 Task: Add Microsoft excel to skills.
Action: Mouse moved to (633, 81)
Screenshot: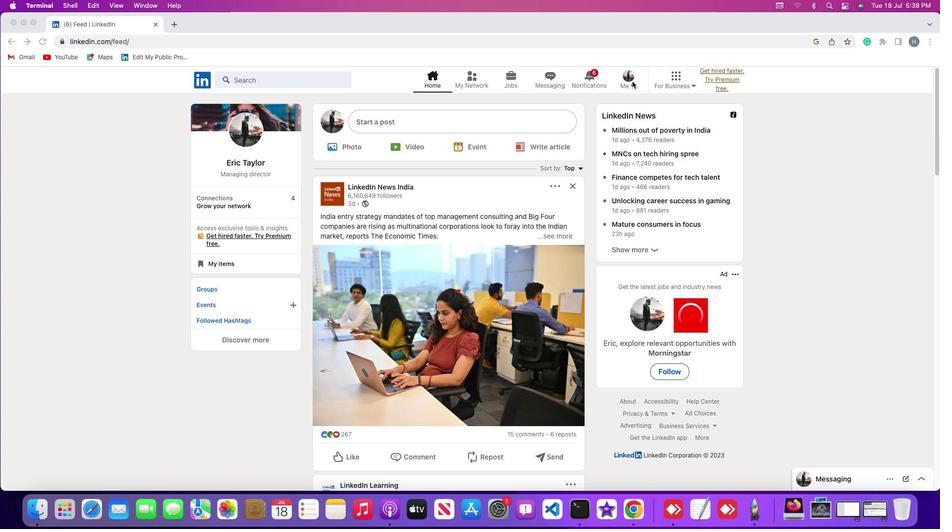 
Action: Mouse pressed left at (633, 81)
Screenshot: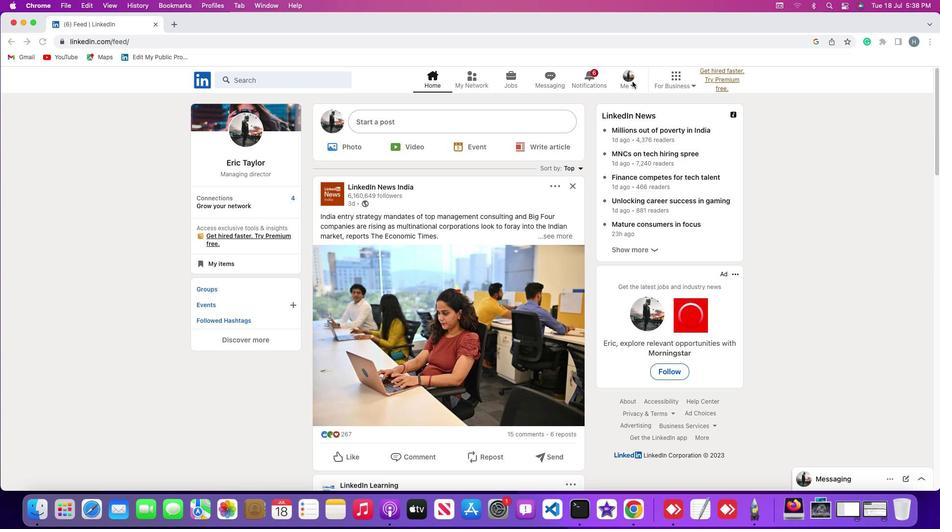 
Action: Mouse moved to (633, 84)
Screenshot: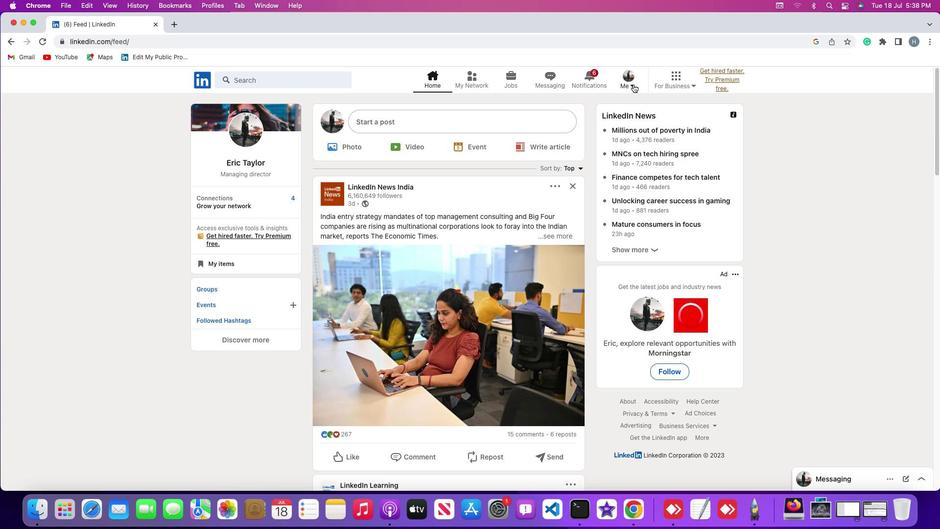
Action: Mouse pressed left at (633, 84)
Screenshot: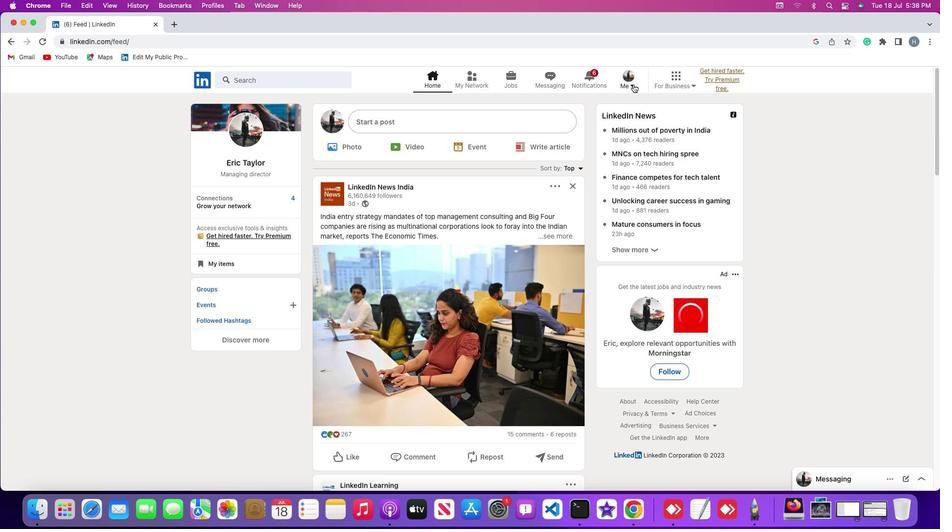 
Action: Mouse moved to (622, 135)
Screenshot: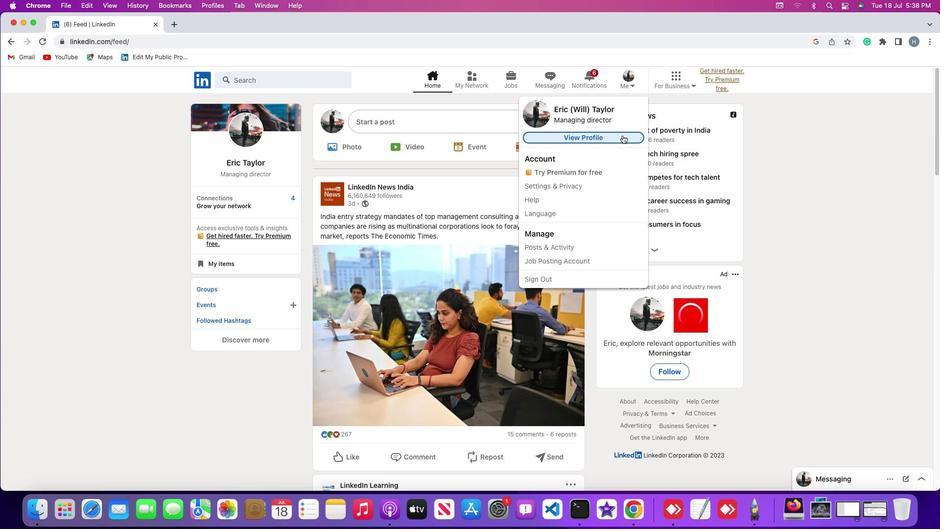 
Action: Mouse pressed left at (622, 135)
Screenshot: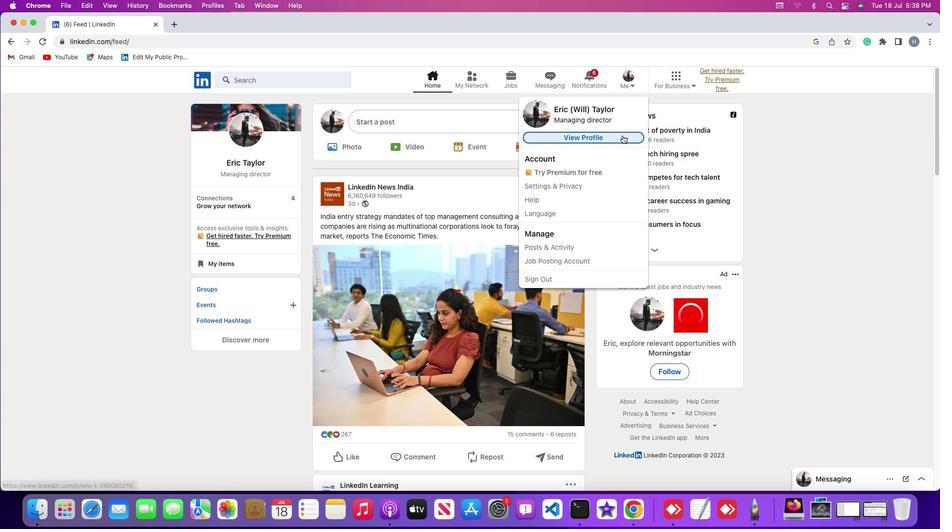 
Action: Mouse moved to (569, 217)
Screenshot: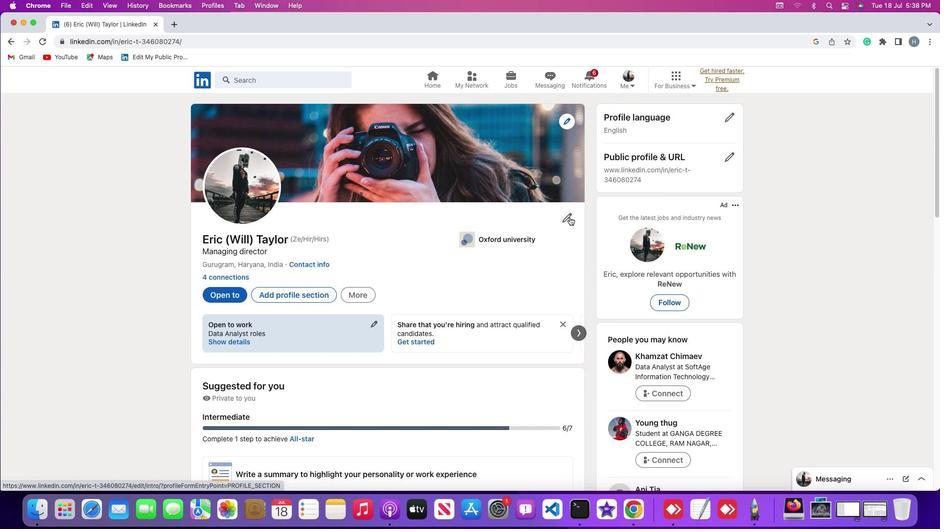 
Action: Mouse pressed left at (569, 217)
Screenshot: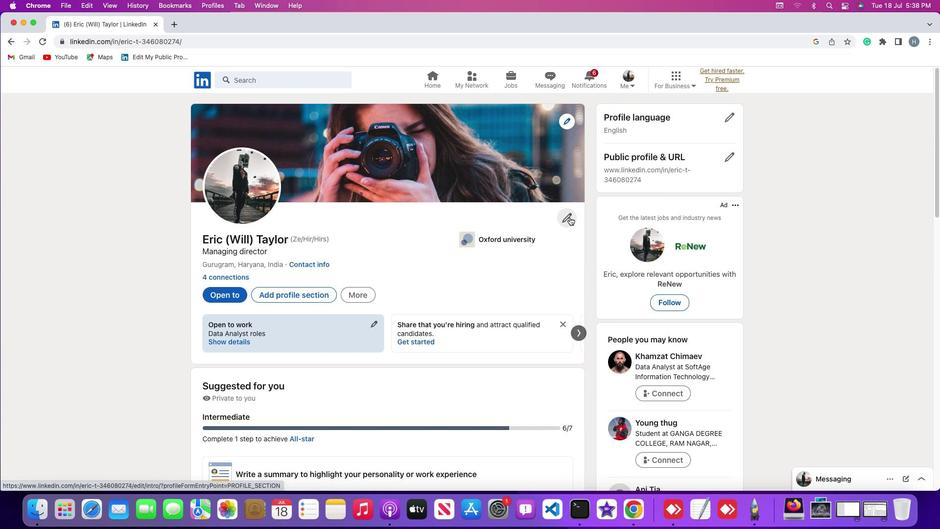 
Action: Mouse moved to (499, 248)
Screenshot: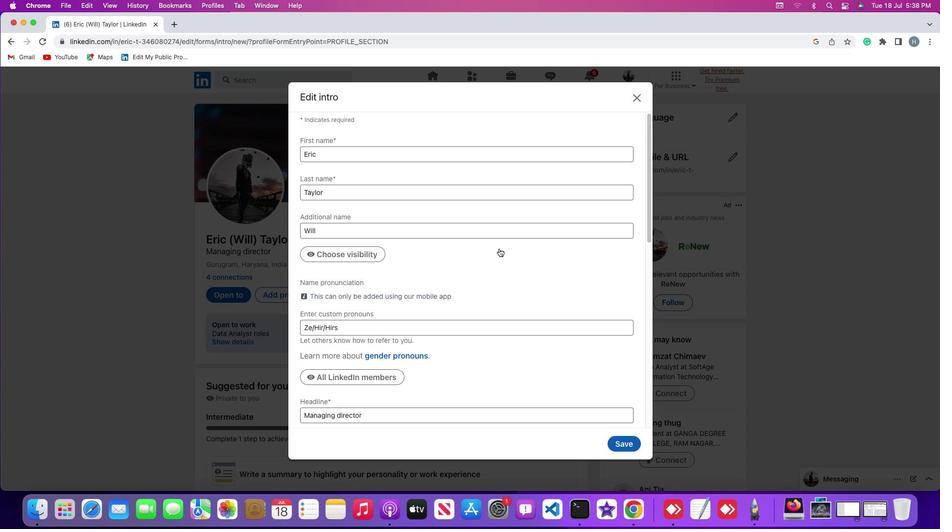 
Action: Mouse scrolled (499, 248) with delta (0, 0)
Screenshot: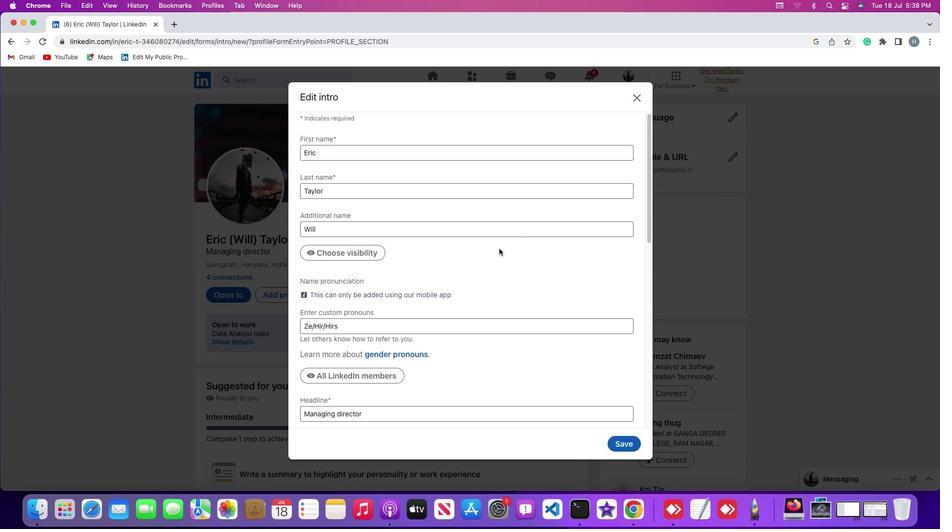 
Action: Mouse scrolled (499, 248) with delta (0, 0)
Screenshot: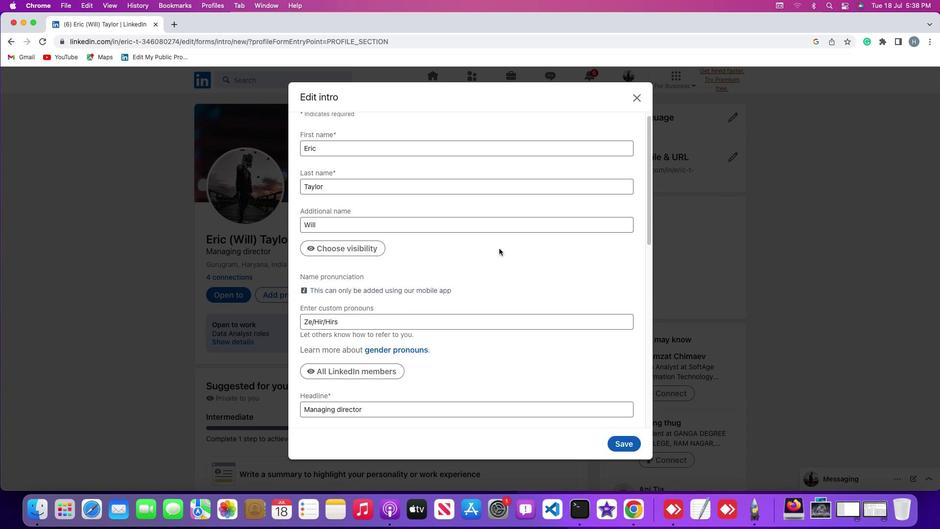 
Action: Mouse scrolled (499, 248) with delta (0, -1)
Screenshot: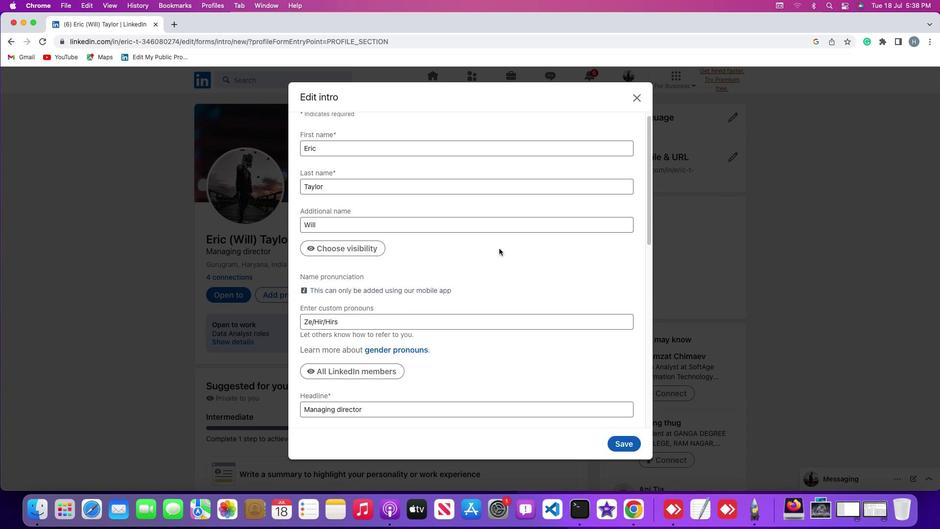 
Action: Mouse scrolled (499, 248) with delta (0, -2)
Screenshot: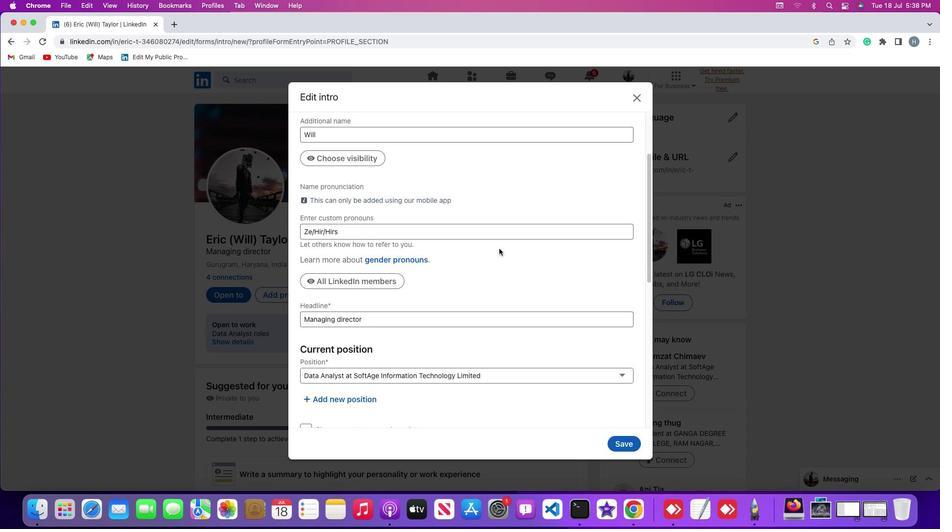 
Action: Mouse scrolled (499, 248) with delta (0, -2)
Screenshot: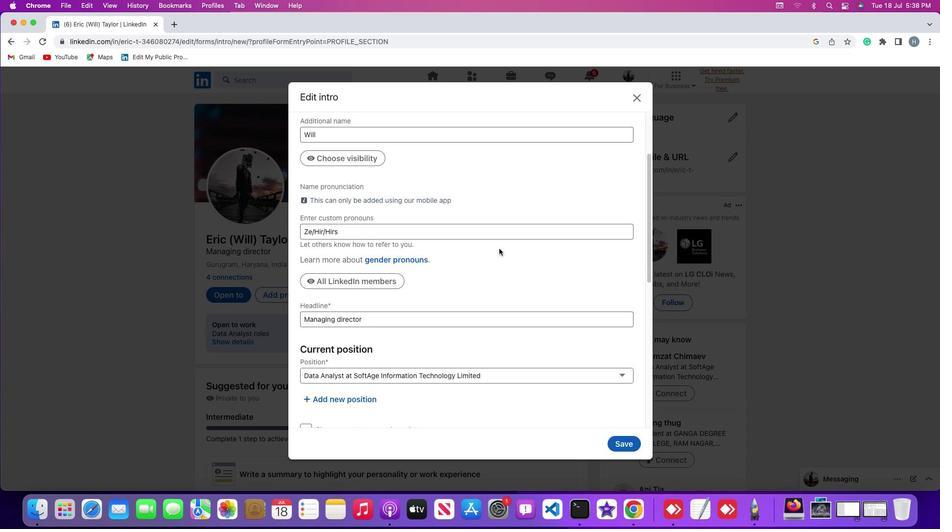 
Action: Mouse scrolled (499, 248) with delta (0, -3)
Screenshot: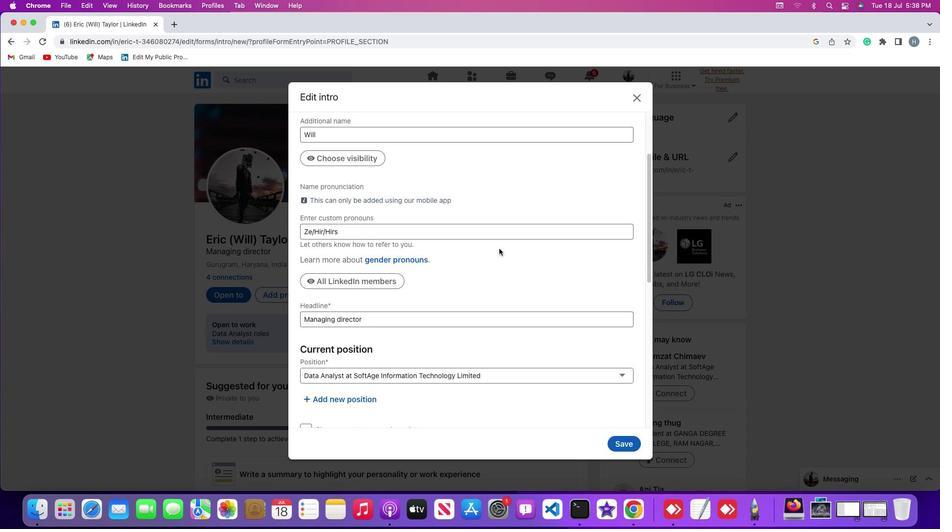 
Action: Mouse scrolled (499, 248) with delta (0, -3)
Screenshot: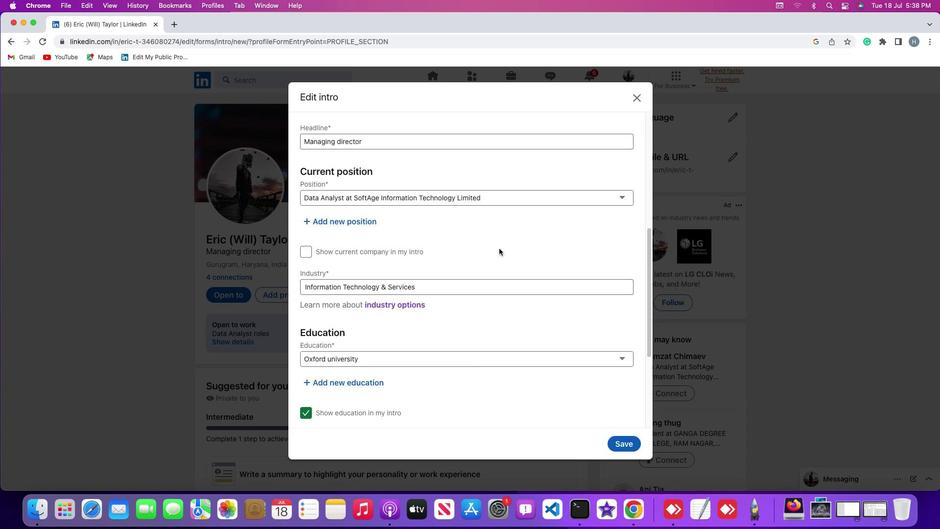 
Action: Mouse scrolled (499, 248) with delta (0, 0)
Screenshot: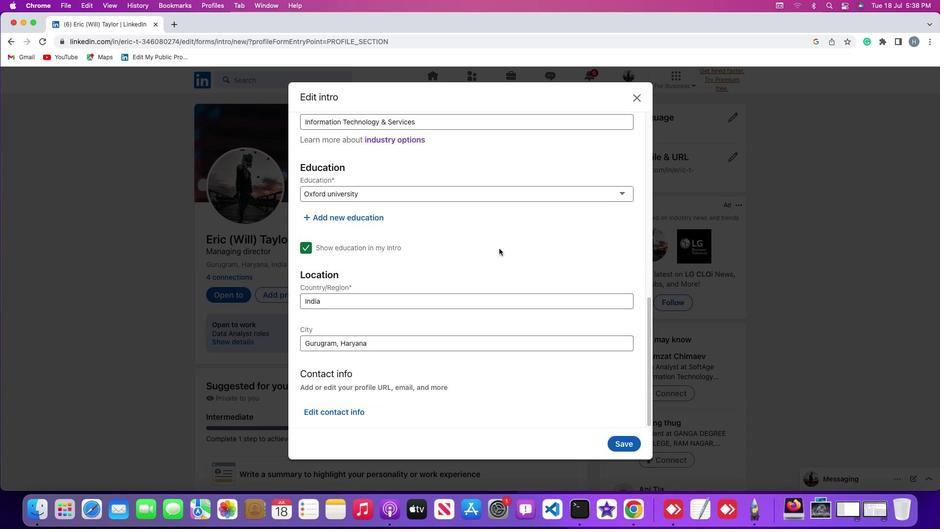 
Action: Mouse scrolled (499, 248) with delta (0, 0)
Screenshot: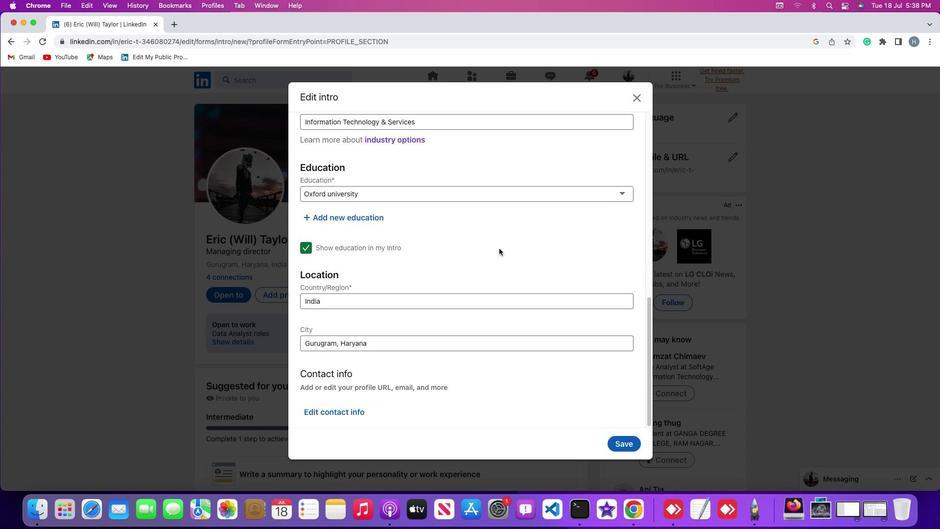 
Action: Mouse scrolled (499, 248) with delta (0, -1)
Screenshot: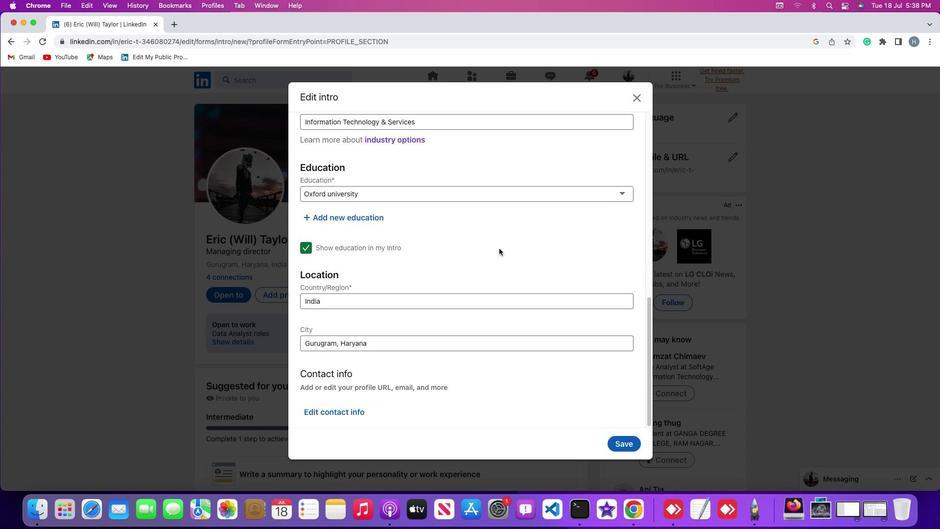 
Action: Mouse scrolled (499, 248) with delta (0, -2)
Screenshot: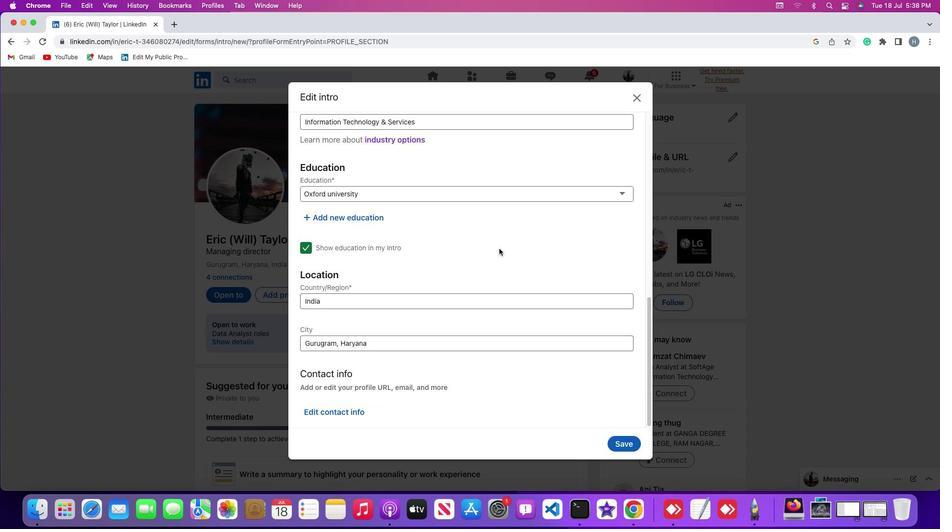 
Action: Mouse scrolled (499, 248) with delta (0, -2)
Screenshot: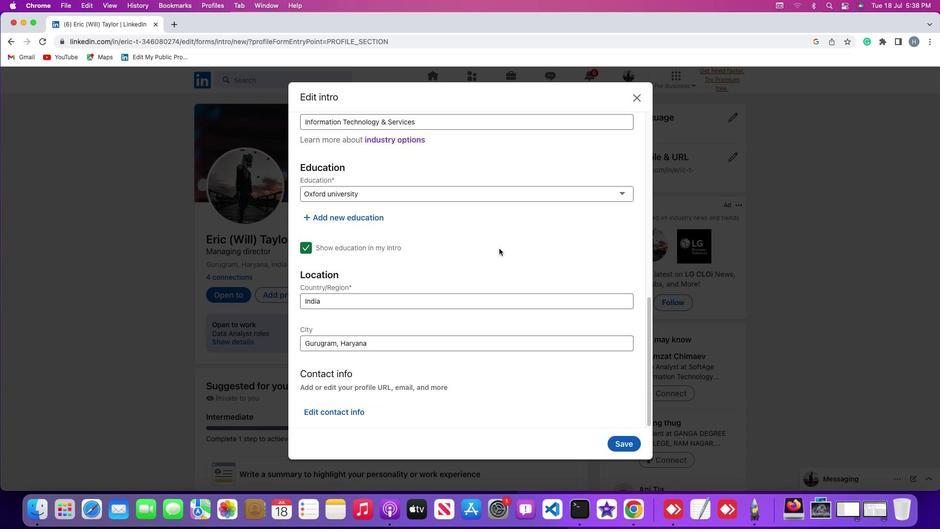 
Action: Mouse scrolled (499, 248) with delta (0, -3)
Screenshot: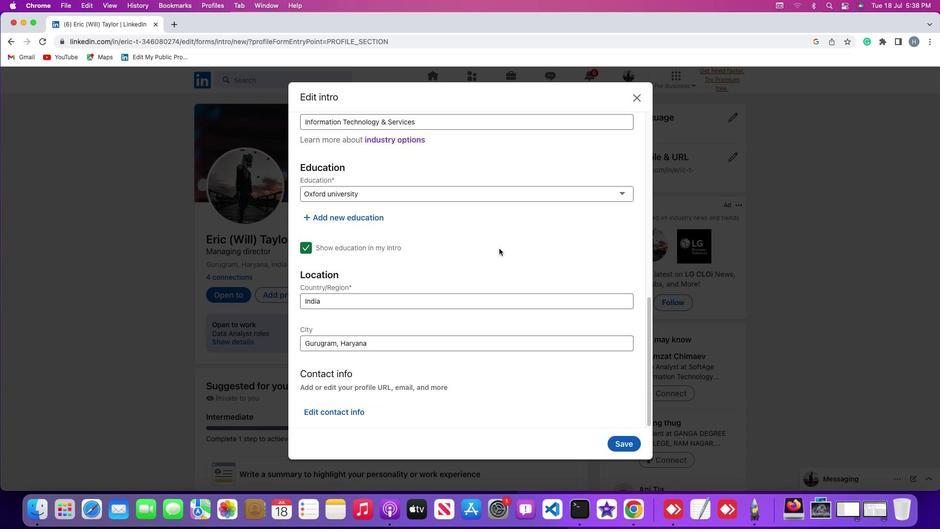 
Action: Mouse moved to (499, 248)
Screenshot: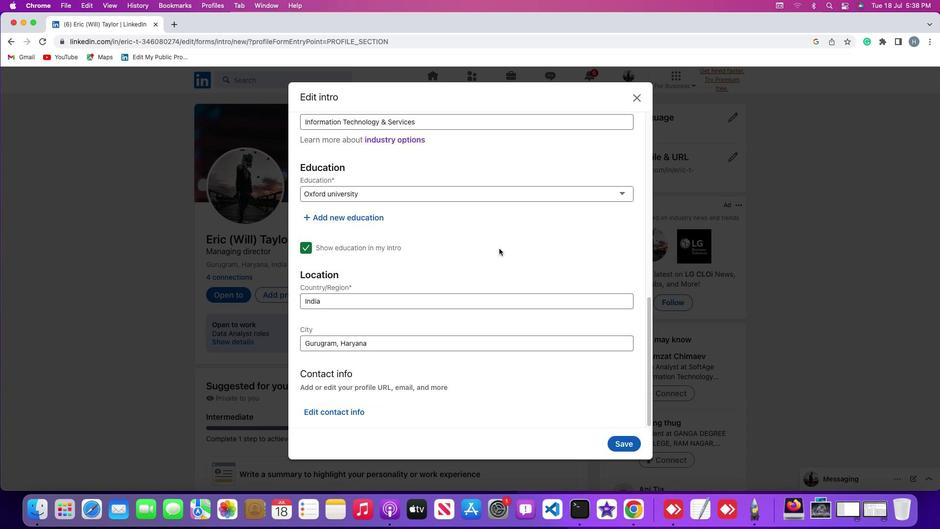 
Action: Mouse scrolled (499, 248) with delta (0, 0)
Screenshot: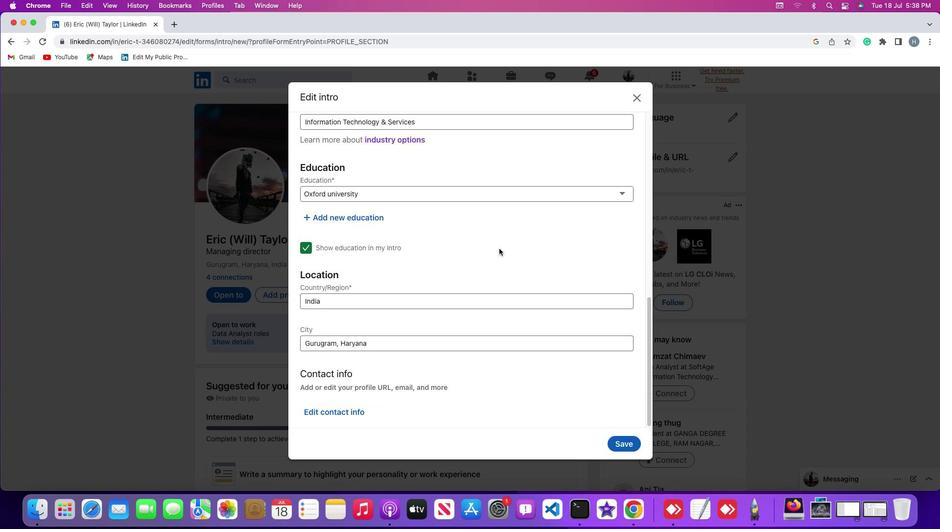 
Action: Mouse scrolled (499, 248) with delta (0, 0)
Screenshot: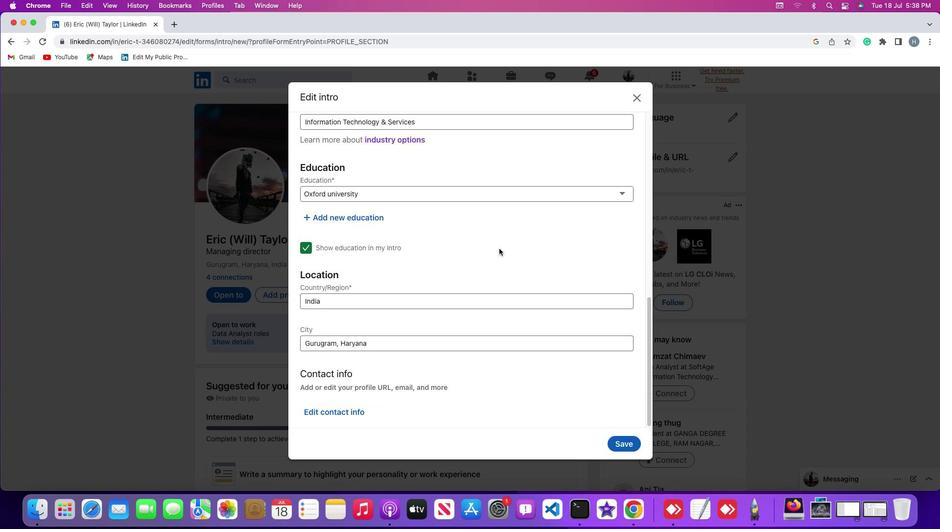 
Action: Mouse scrolled (499, 248) with delta (0, 0)
Screenshot: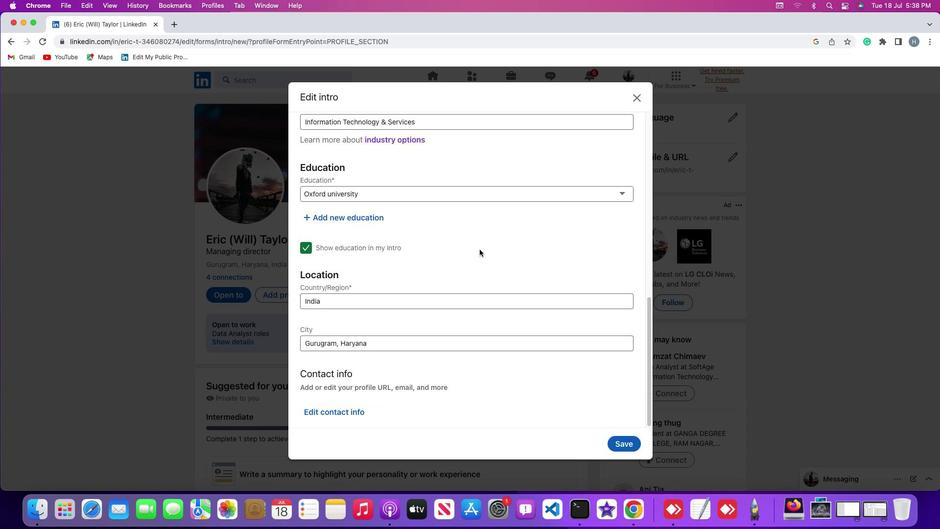
Action: Mouse moved to (372, 217)
Screenshot: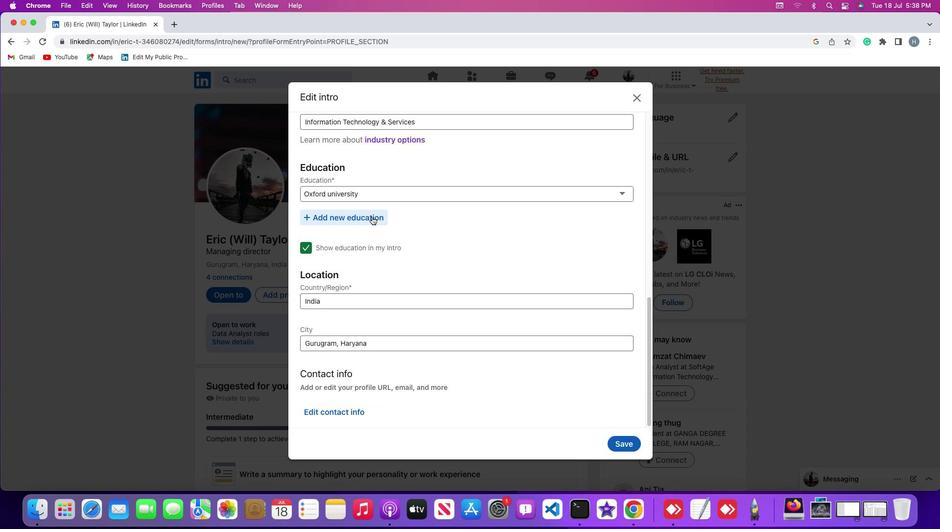 
Action: Mouse pressed left at (372, 217)
Screenshot: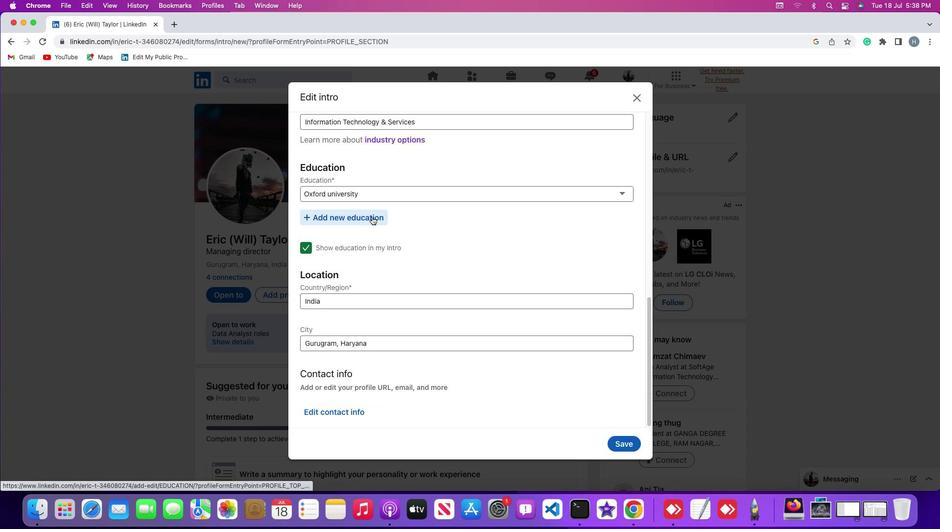 
Action: Mouse moved to (468, 219)
Screenshot: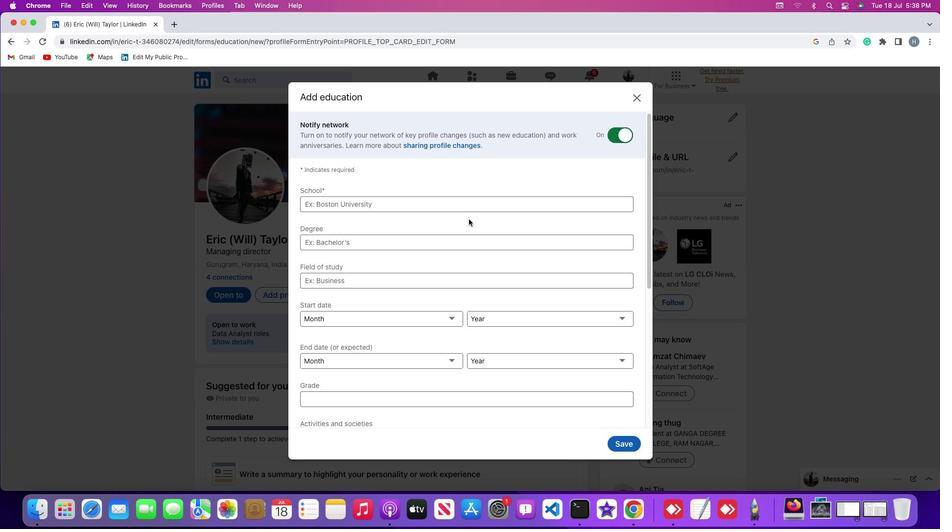 
Action: Mouse scrolled (468, 219) with delta (0, 0)
Screenshot: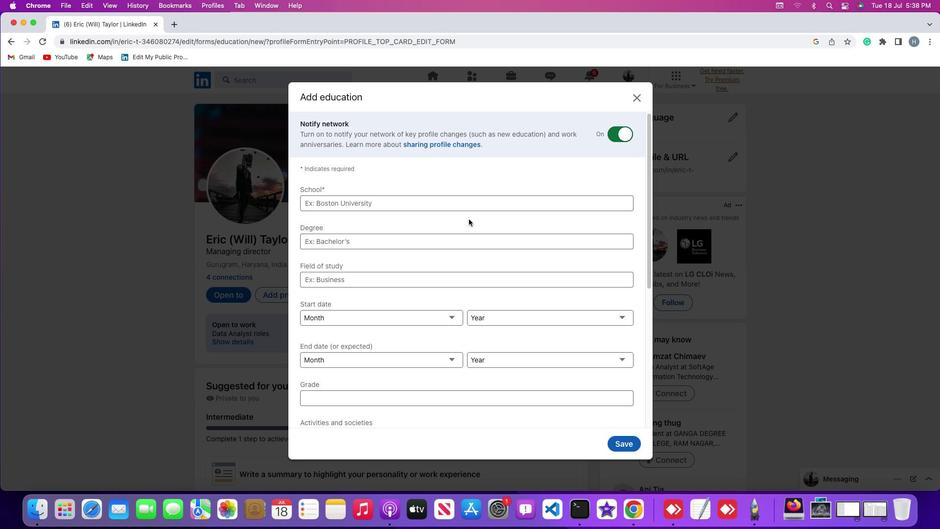 
Action: Mouse scrolled (468, 219) with delta (0, 0)
Screenshot: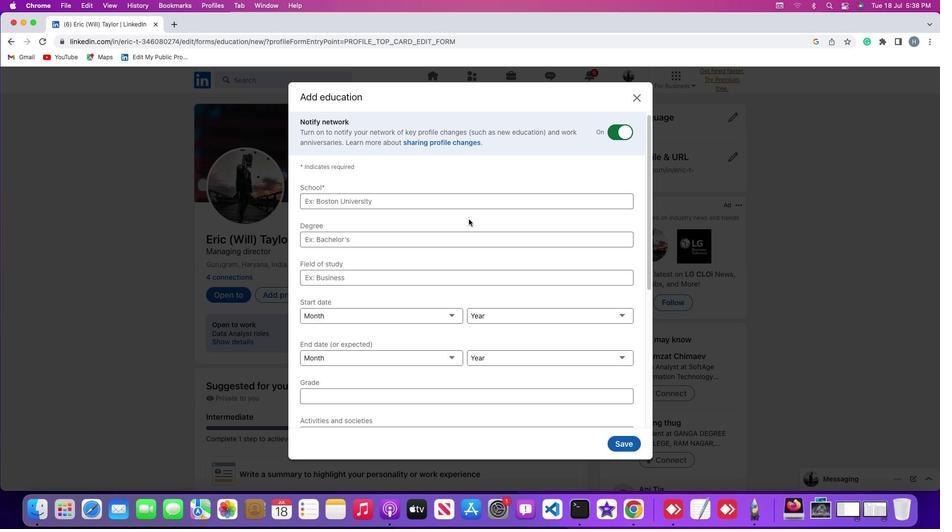 
Action: Mouse scrolled (468, 219) with delta (0, 0)
Screenshot: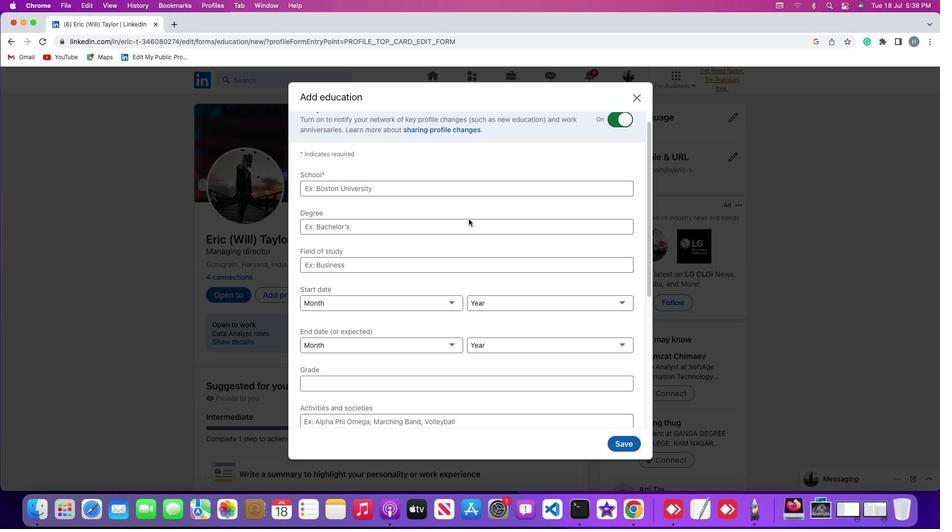 
Action: Mouse scrolled (468, 219) with delta (0, 0)
Screenshot: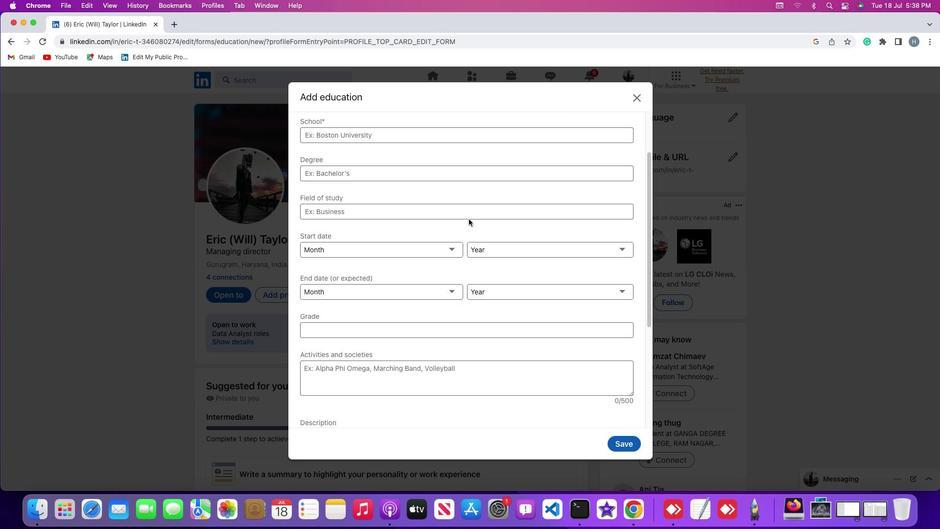 
Action: Mouse scrolled (468, 219) with delta (0, 0)
Screenshot: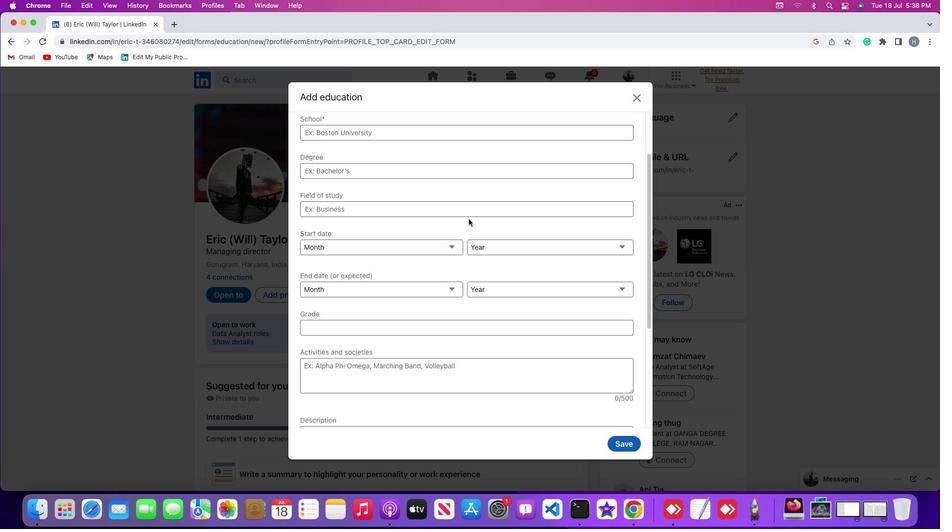 
Action: Mouse scrolled (468, 219) with delta (0, 0)
Screenshot: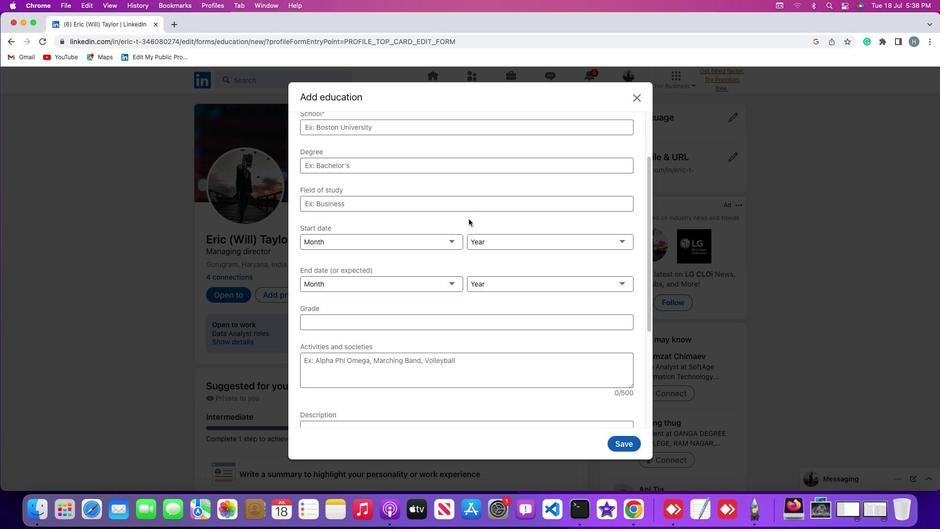 
Action: Mouse scrolled (468, 219) with delta (0, 0)
Screenshot: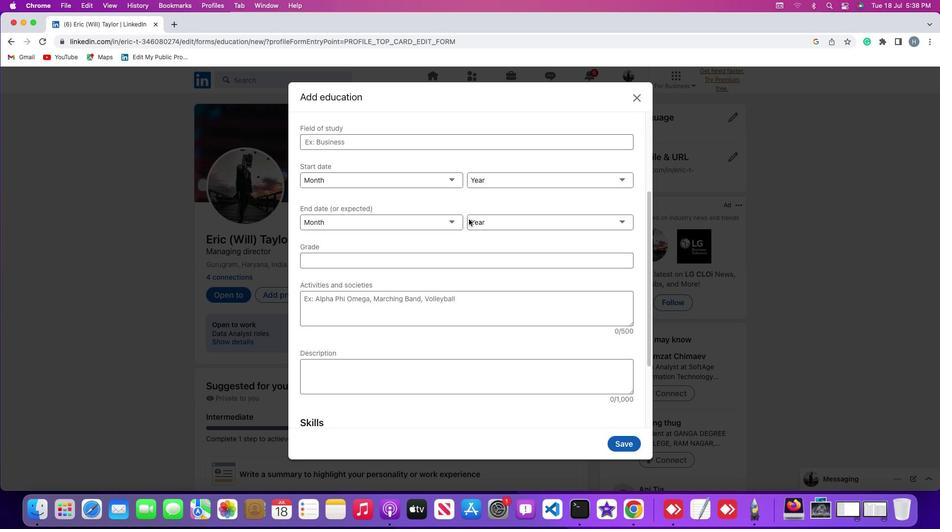 
Action: Mouse scrolled (468, 219) with delta (0, 0)
Screenshot: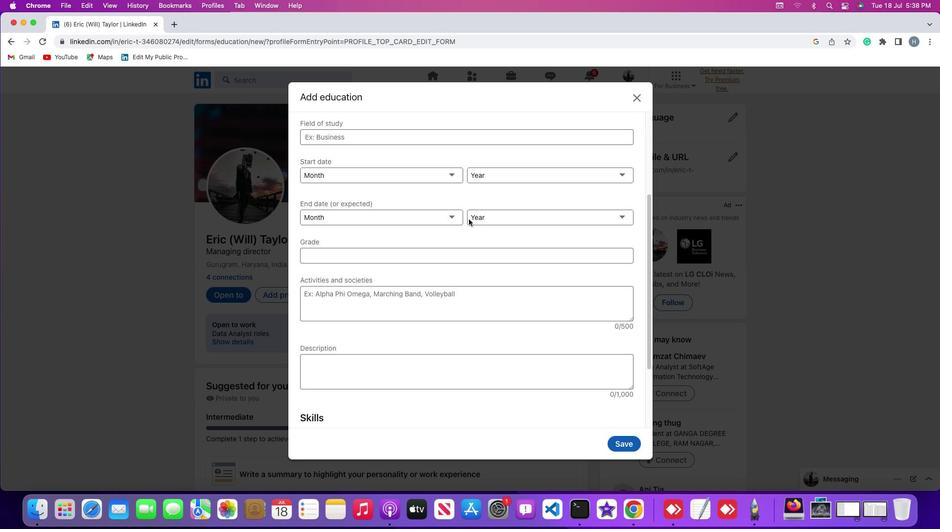 
Action: Mouse scrolled (468, 219) with delta (0, 0)
Screenshot: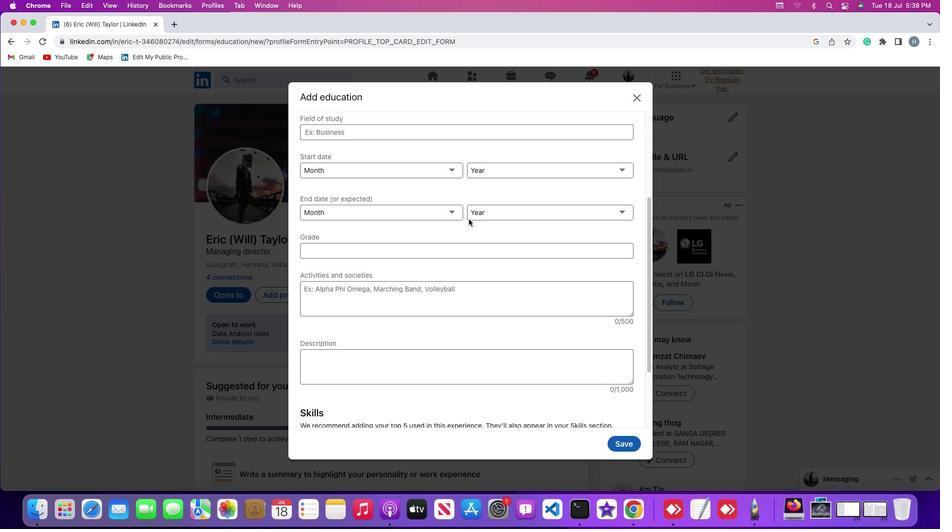 
Action: Mouse scrolled (468, 219) with delta (0, -1)
Screenshot: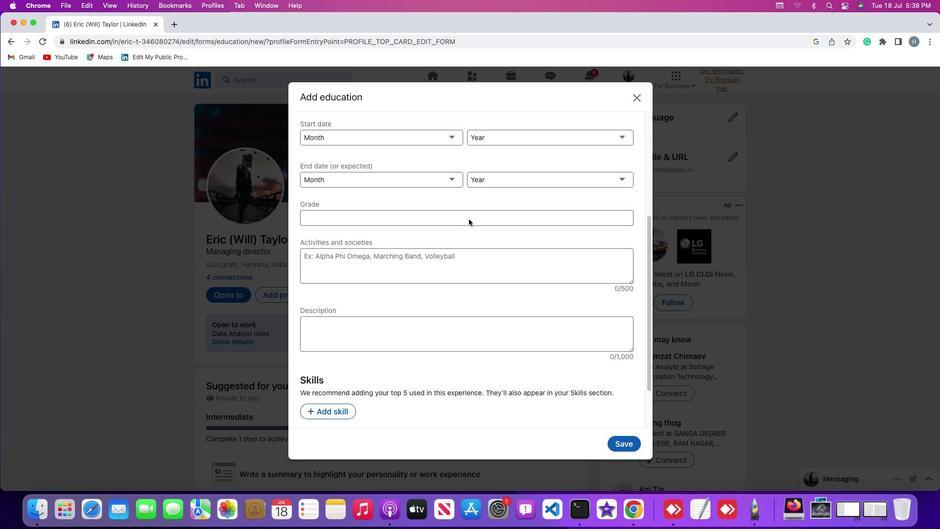 
Action: Mouse scrolled (468, 219) with delta (0, 0)
Screenshot: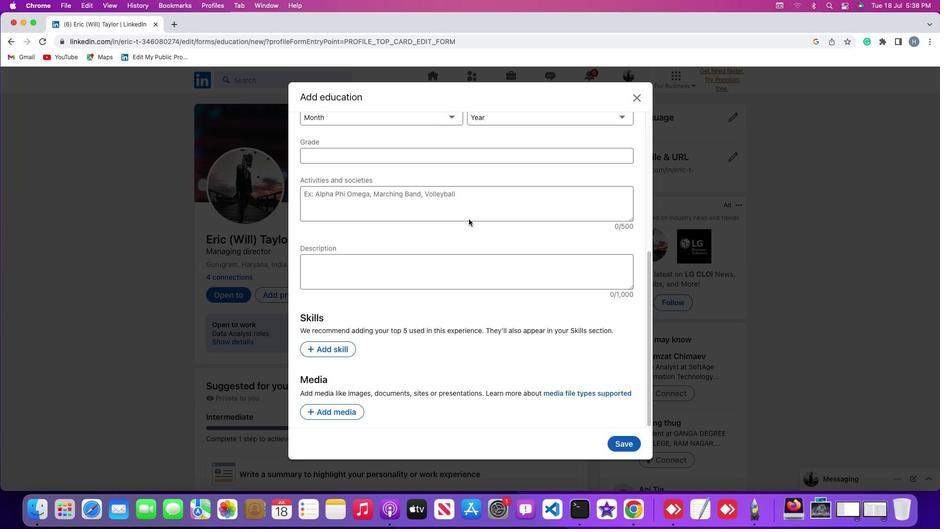 
Action: Mouse scrolled (468, 219) with delta (0, 0)
Screenshot: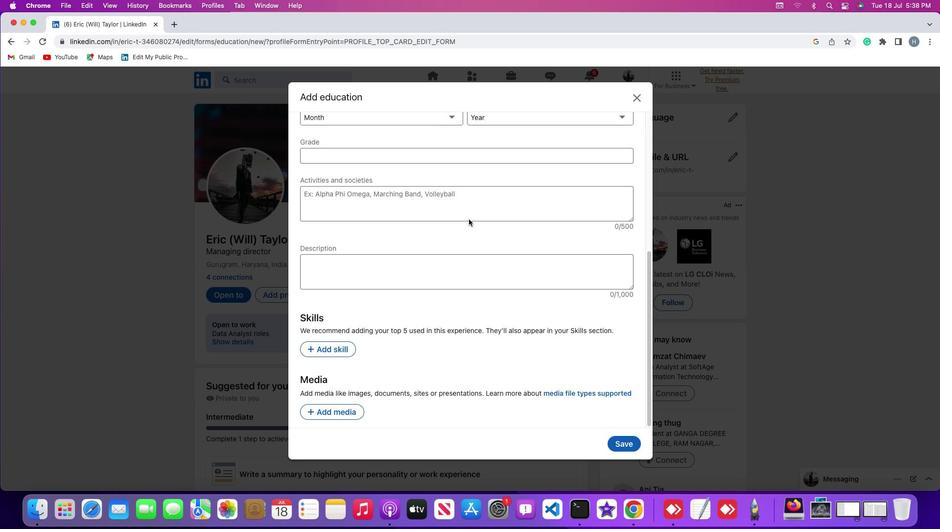 
Action: Mouse scrolled (468, 219) with delta (0, 0)
Screenshot: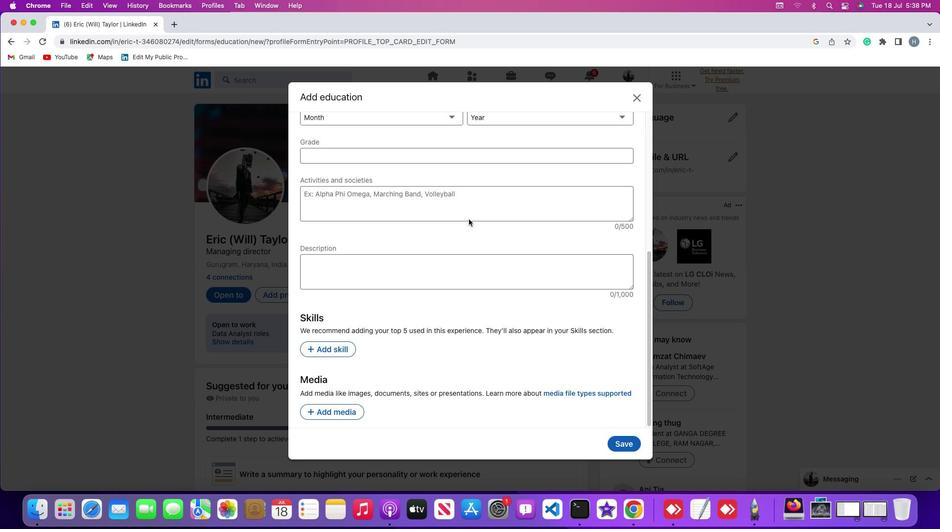 
Action: Mouse scrolled (468, 219) with delta (0, 0)
Screenshot: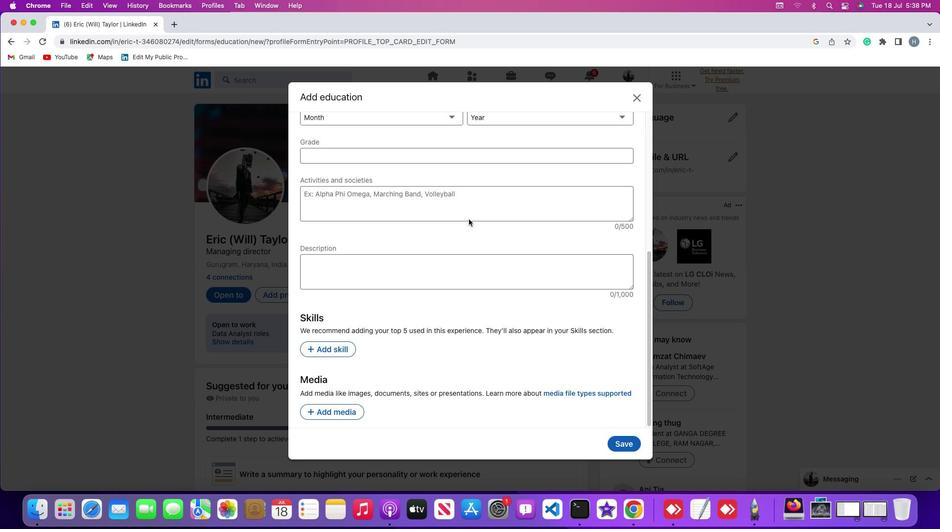
Action: Mouse scrolled (468, 219) with delta (0, 0)
Screenshot: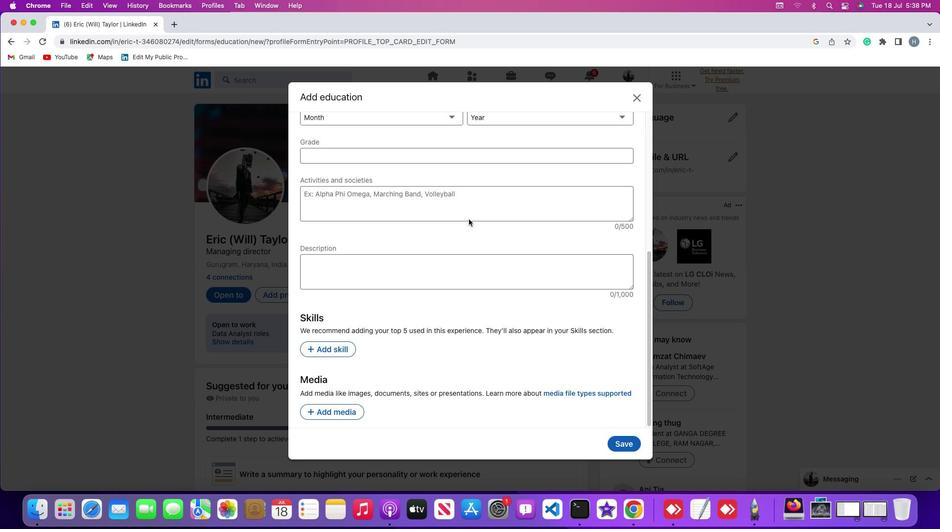 
Action: Mouse moved to (345, 347)
Screenshot: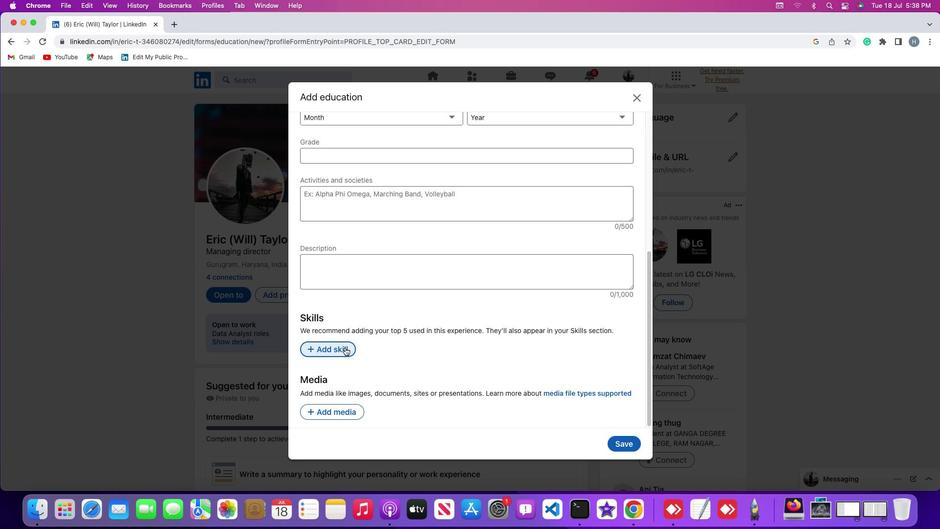 
Action: Mouse pressed left at (345, 347)
Screenshot: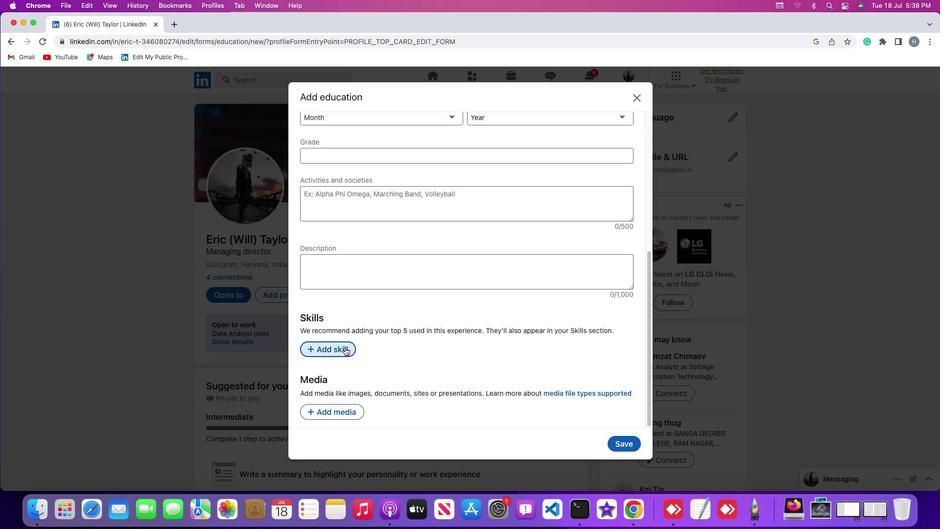 
Action: Mouse moved to (364, 347)
Screenshot: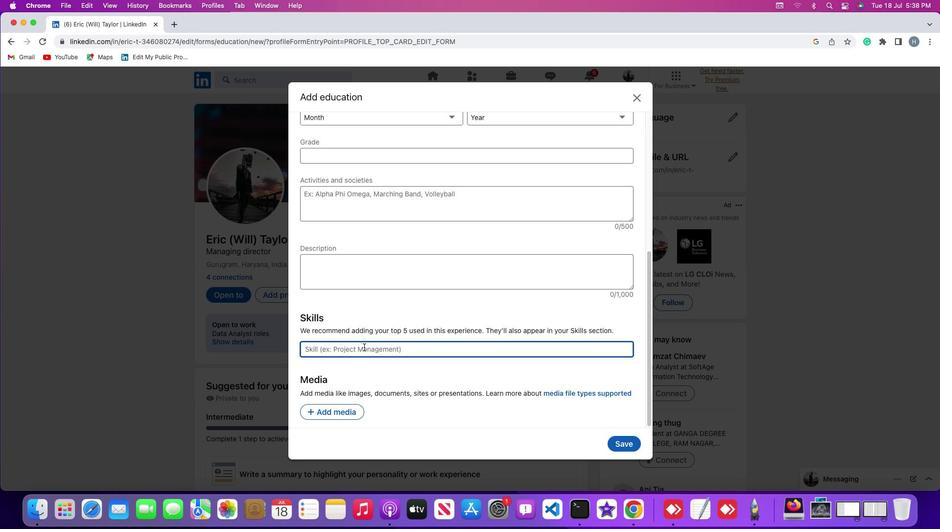 
Action: Key pressed Key.shift'M''i''c''r''o''s''o''f''t'Key.space
Screenshot: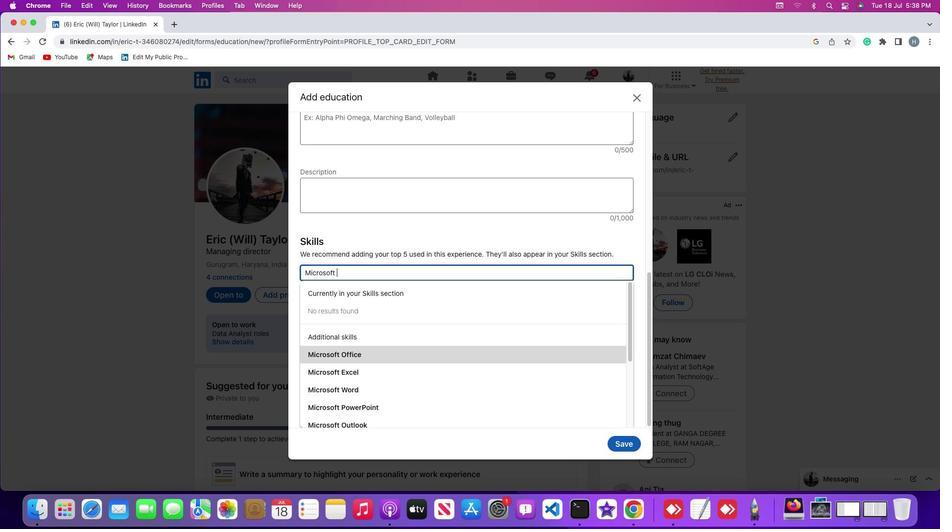 
Action: Mouse moved to (416, 372)
Screenshot: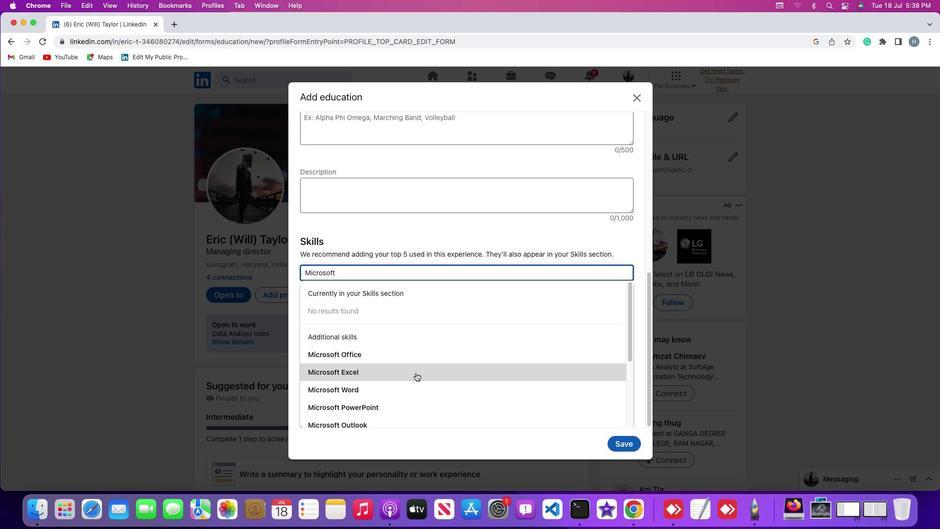 
Action: Mouse pressed left at (416, 372)
Screenshot: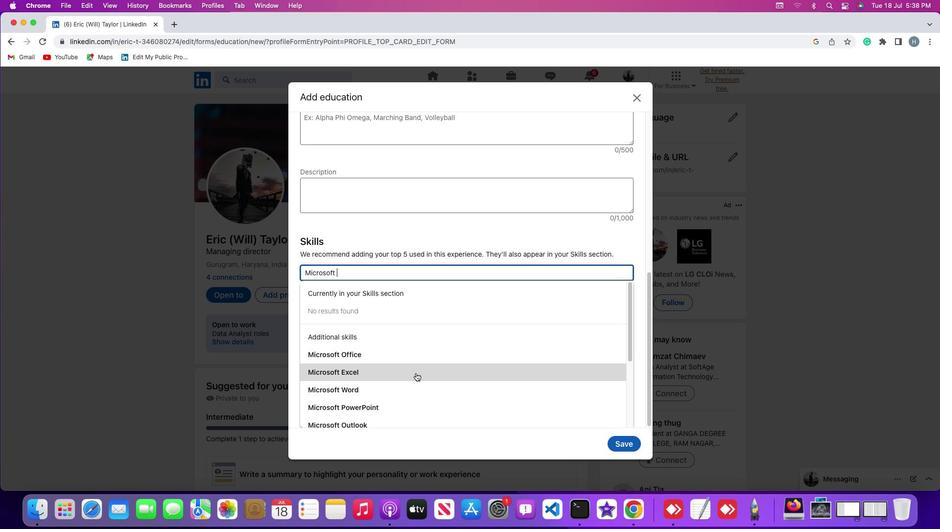 
Action: Mouse moved to (453, 372)
Screenshot: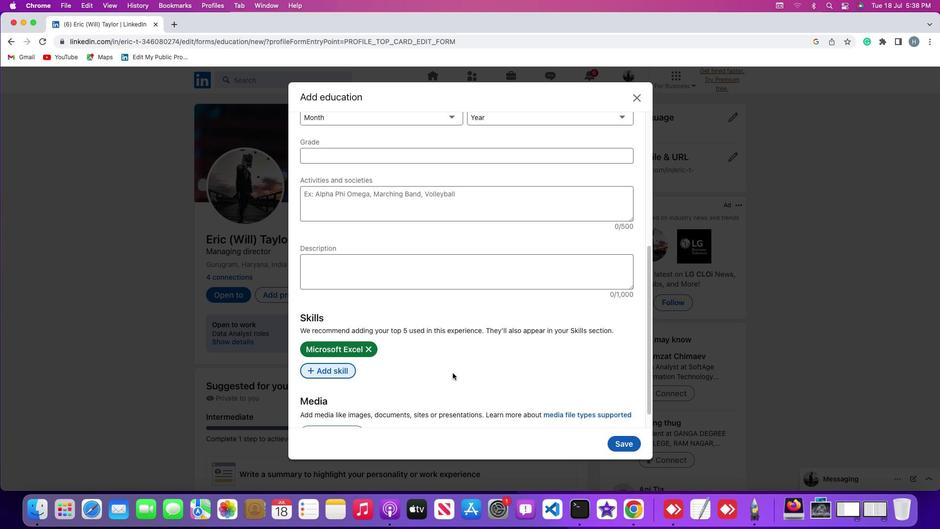 
